 Task: Invite Team Member Softage.1@softage.net to Workspace Design Software. Invite Team Member Softage.2@softage.net to Workspace Design Software. Invite Team Member Softage.3@softage.net to Workspace Design Software. Invite Team Member Softage.4@softage.net to Workspace Design Software
Action: Mouse moved to (363, 636)
Screenshot: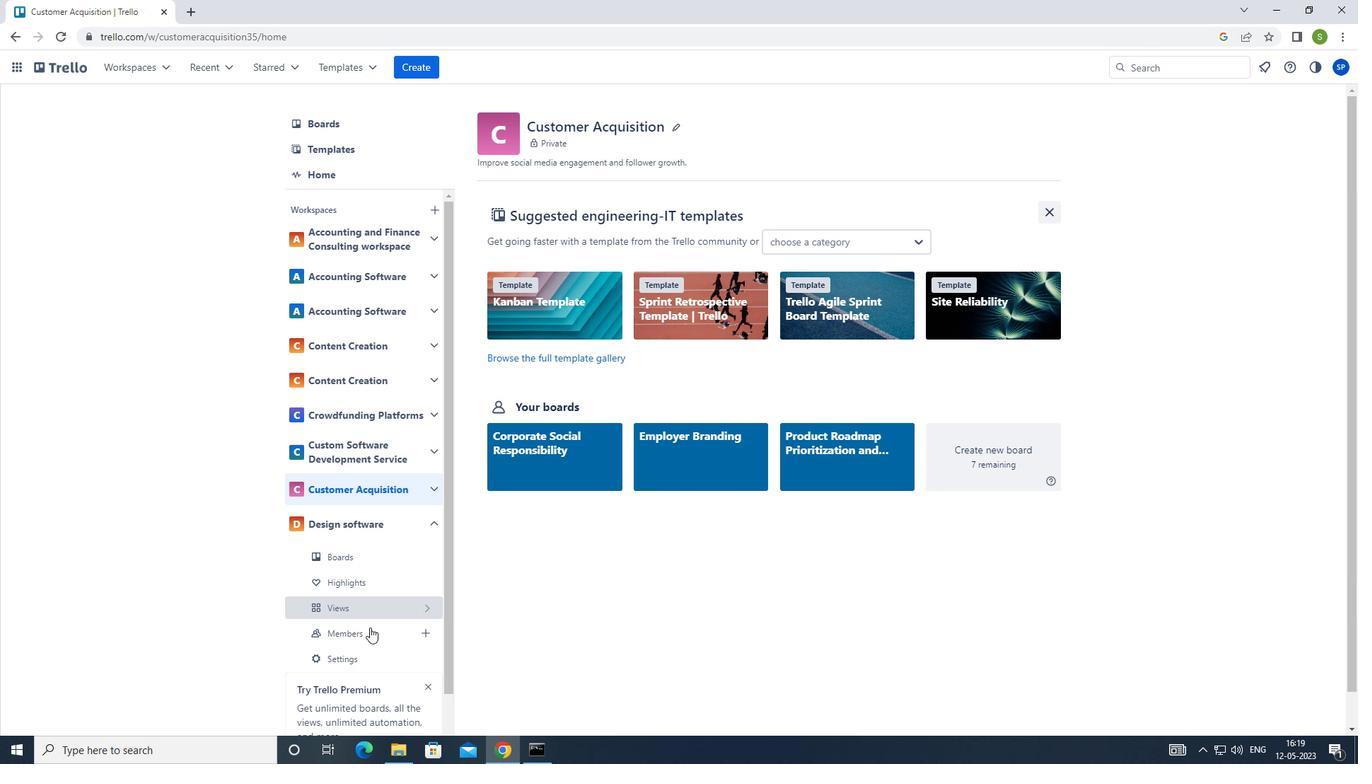
Action: Mouse pressed left at (363, 636)
Screenshot: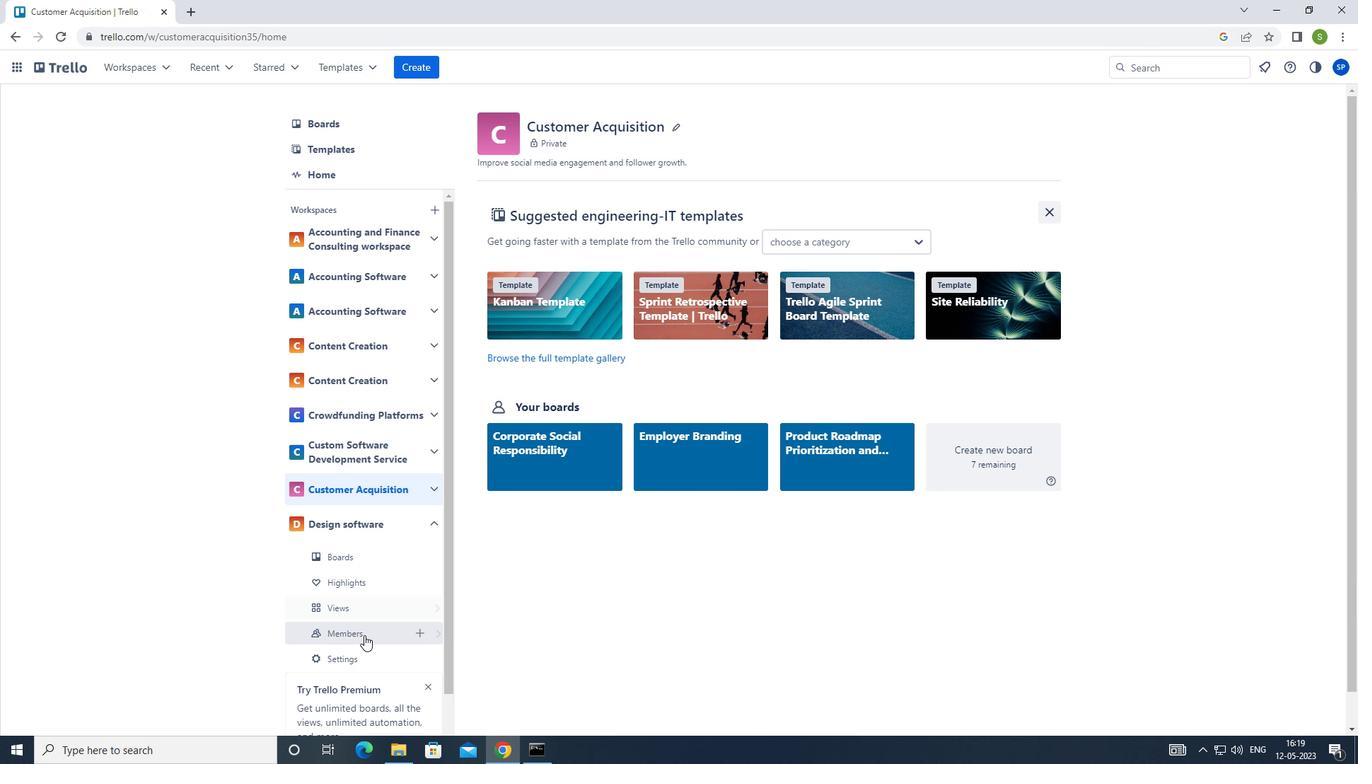 
Action: Mouse moved to (976, 107)
Screenshot: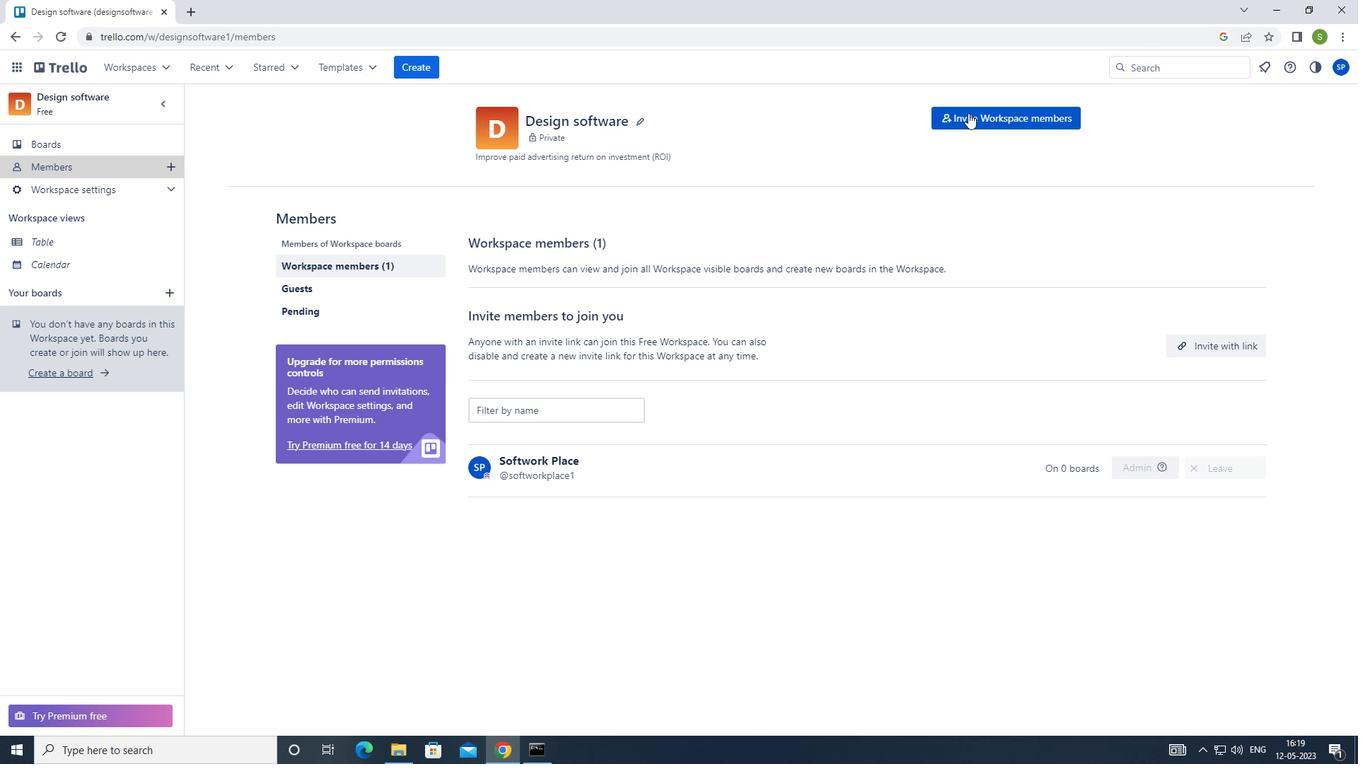 
Action: Mouse pressed left at (976, 107)
Screenshot: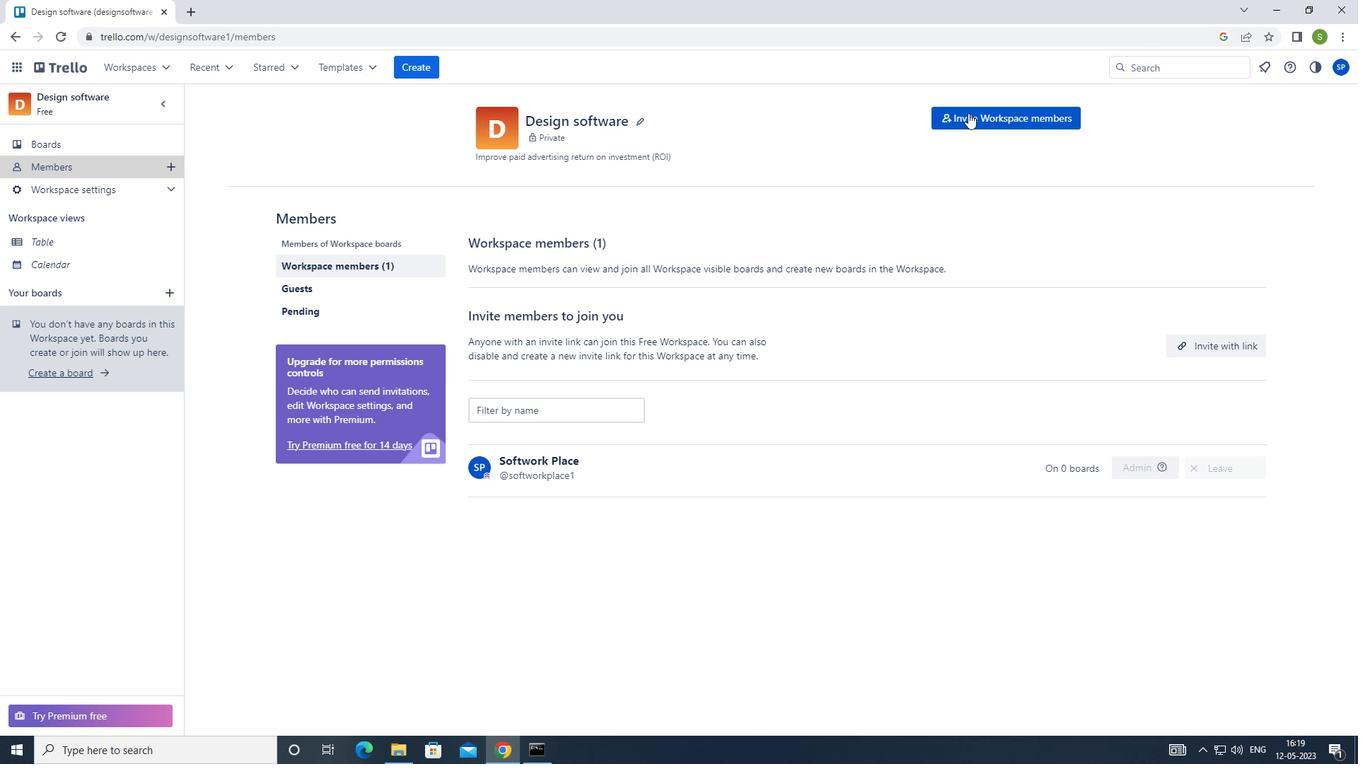 
Action: Mouse moved to (823, 229)
Screenshot: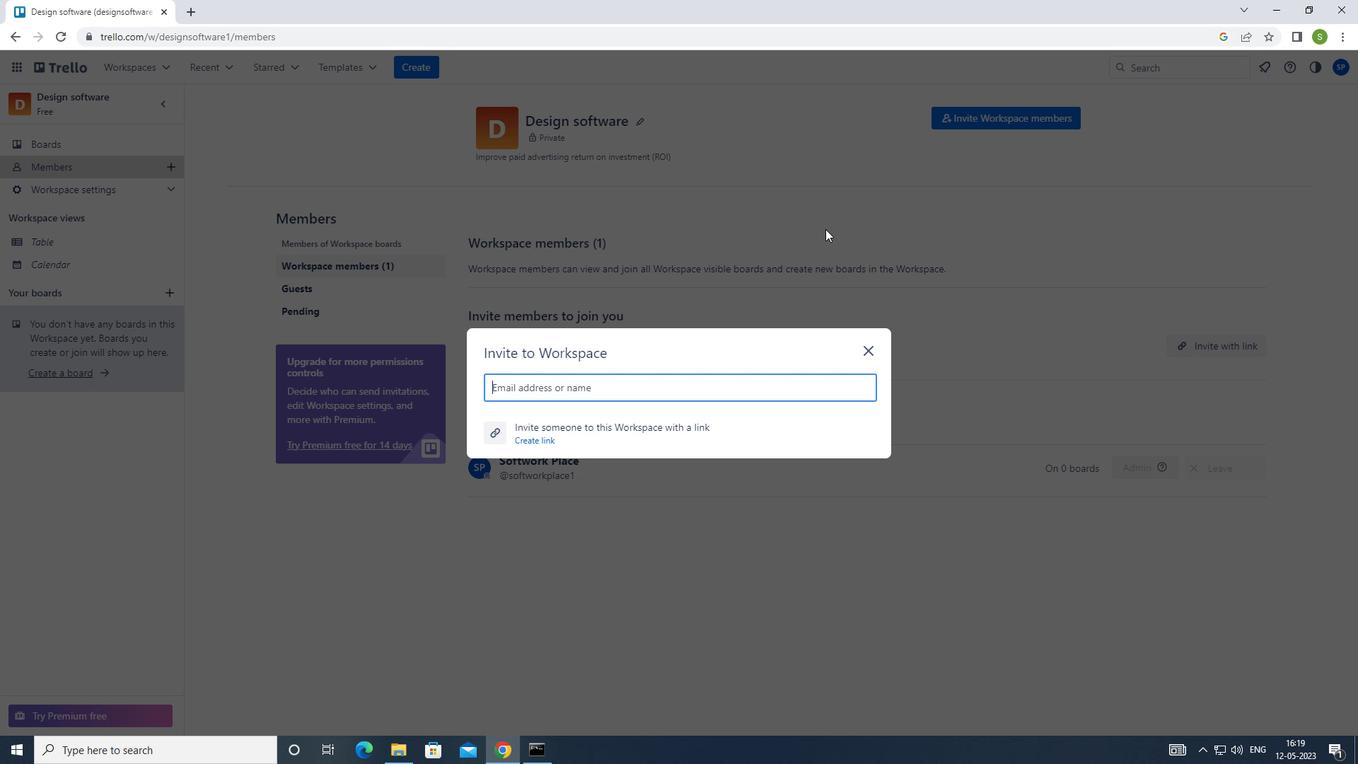 
Action: Key pressed <Key.shift>SOFTAGE.1<Key.shift>@SOFTAGE.M<Key.backspace>NE
Screenshot: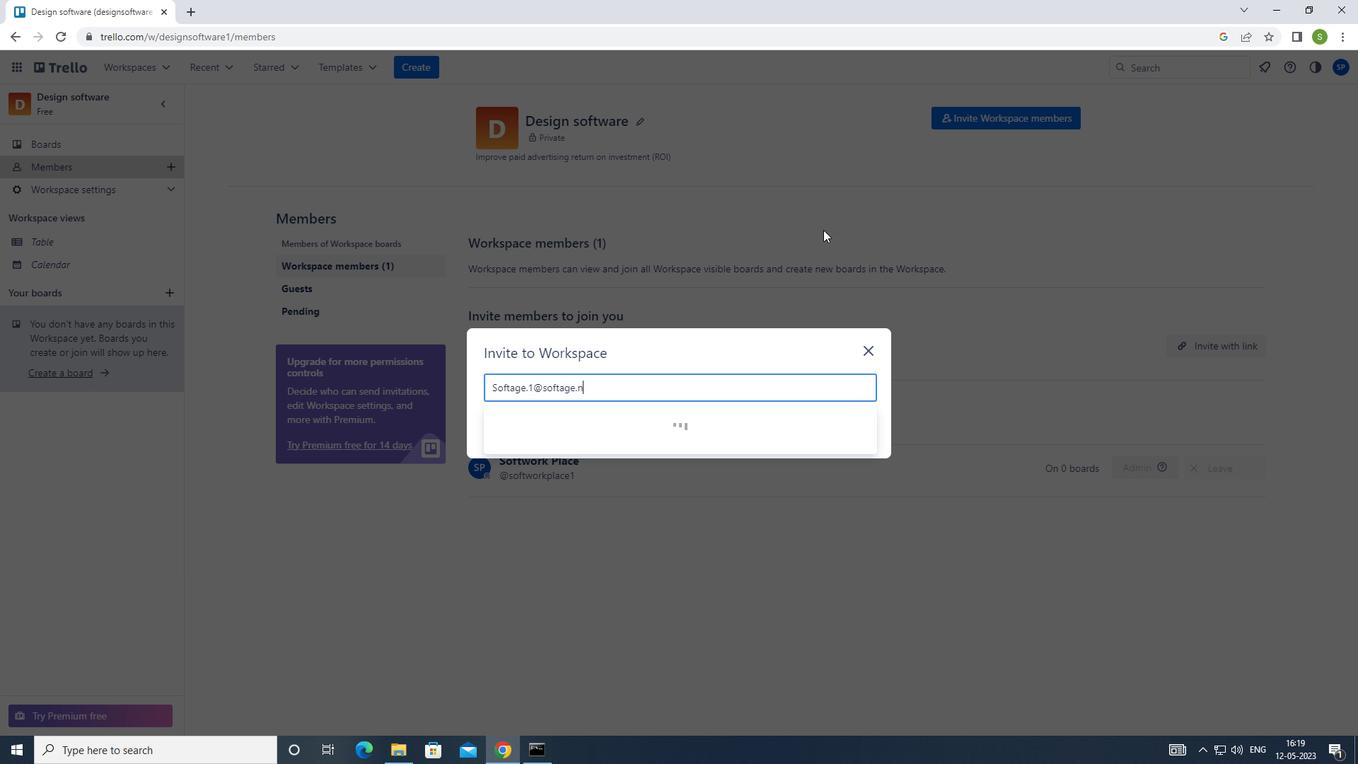 
Action: Mouse moved to (820, 232)
Screenshot: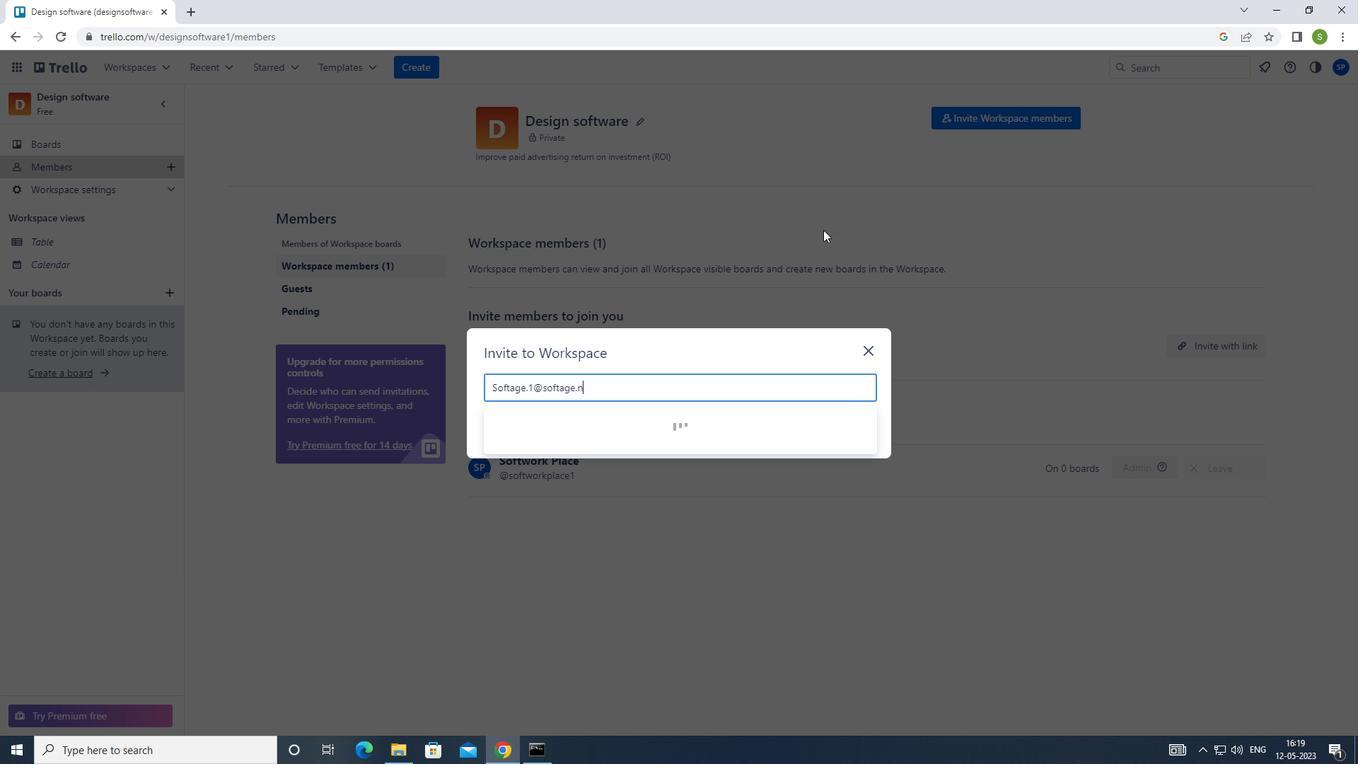 
Action: Key pressed T
Screenshot: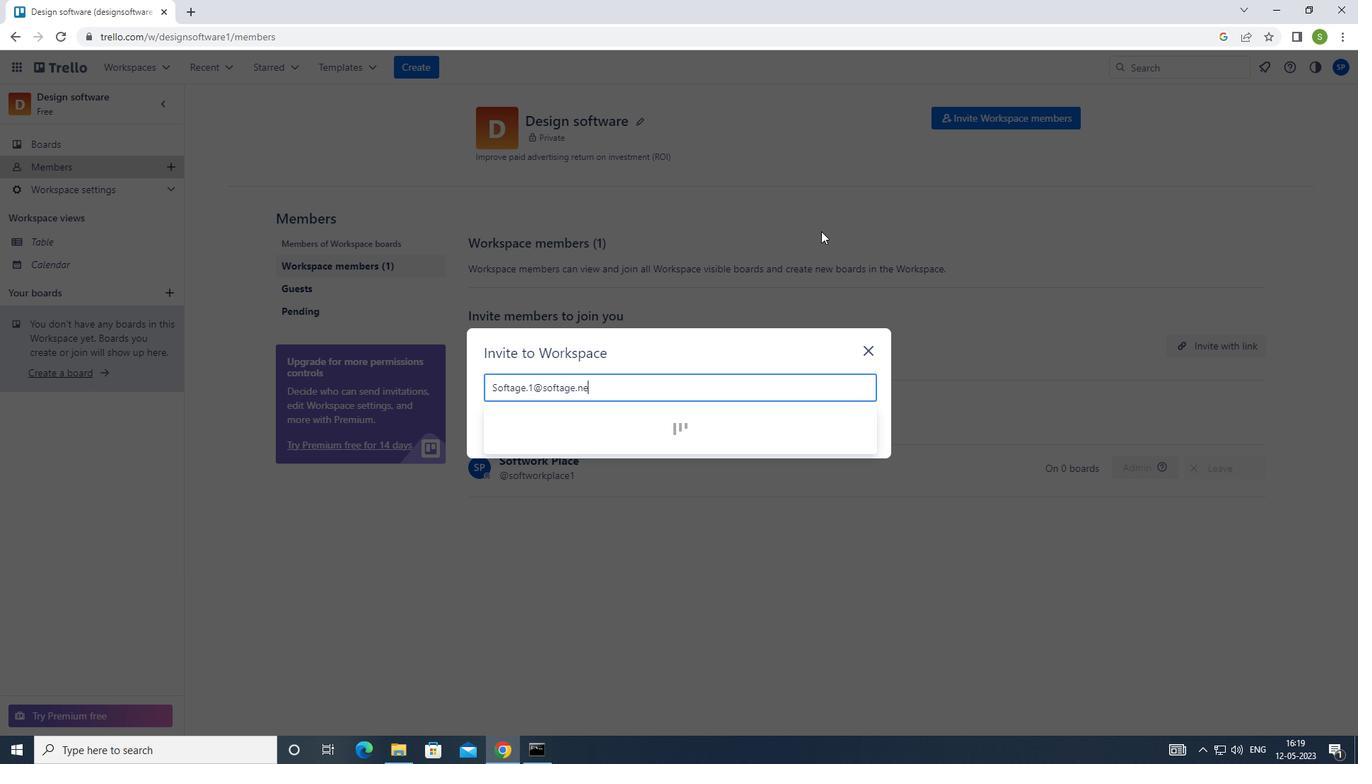 
Action: Mouse moved to (818, 233)
Screenshot: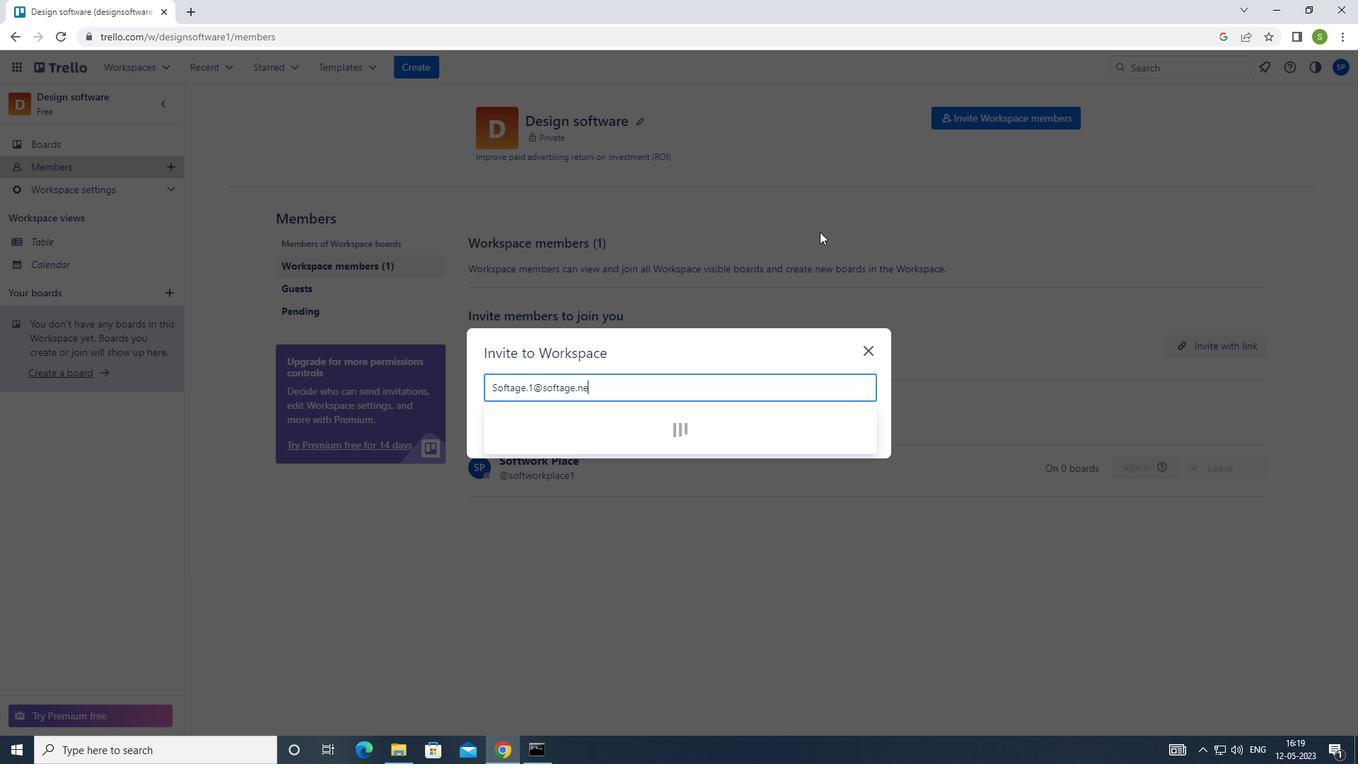 
Action: Key pressed <Key.enter><Key.shift>SOFTAGE,2<Key.shift>@SOFTAGE.NET<Key.enter><Key.shift>SOFTAGE.3<Key.shift><Key.shift><Key.shift><Key.shift>@SOFTAGE.NET<Key.enter><Key.shift>SOFTAGE.4<Key.shift>@SOFTAGE.NET<Key.enter>
Screenshot: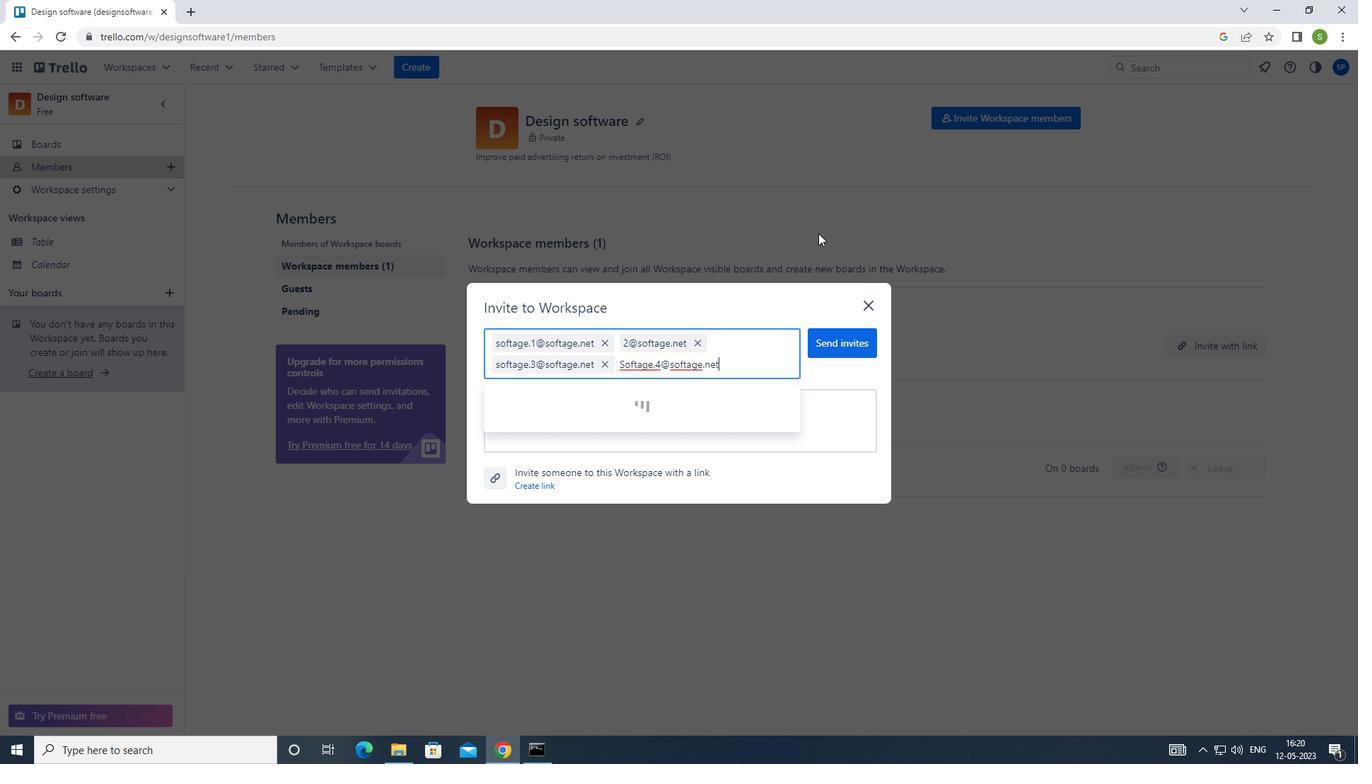 
Action: Mouse moved to (835, 325)
Screenshot: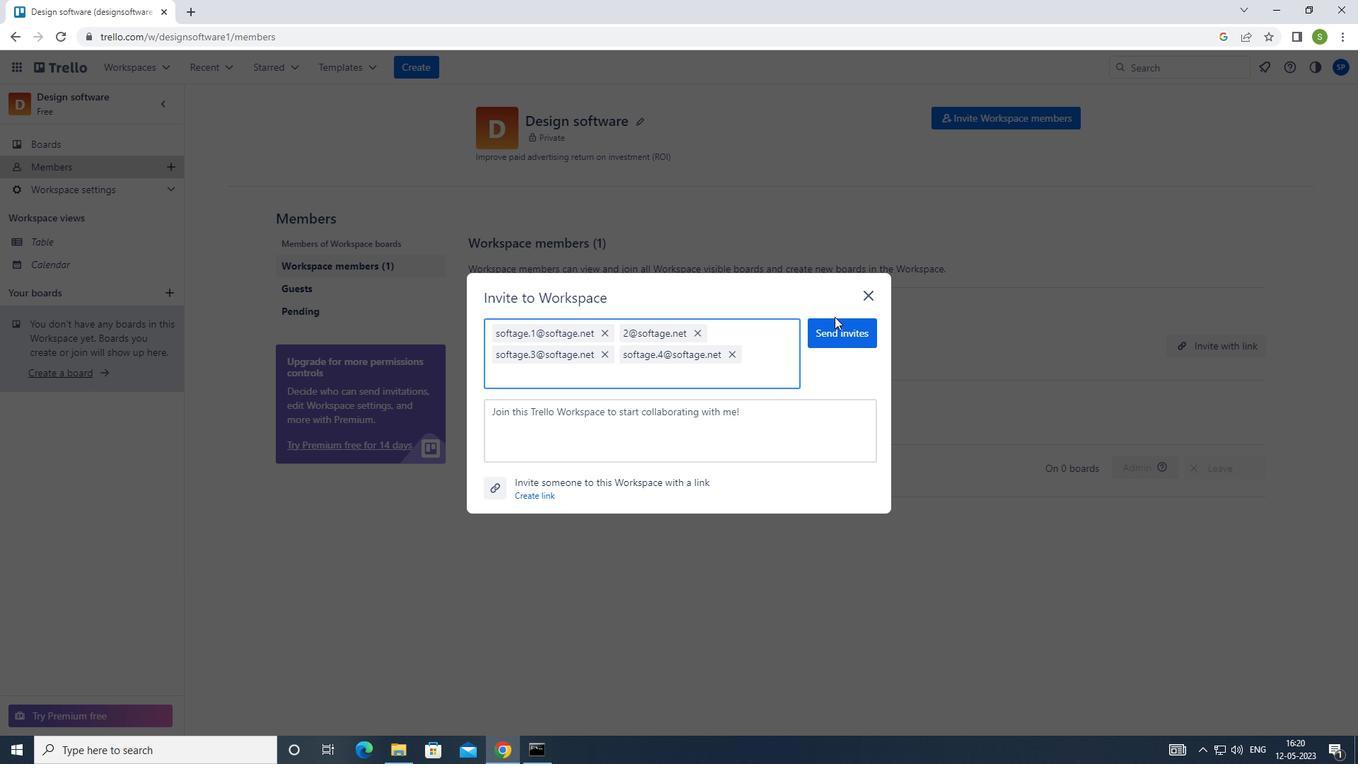 
Action: Mouse pressed left at (835, 325)
Screenshot: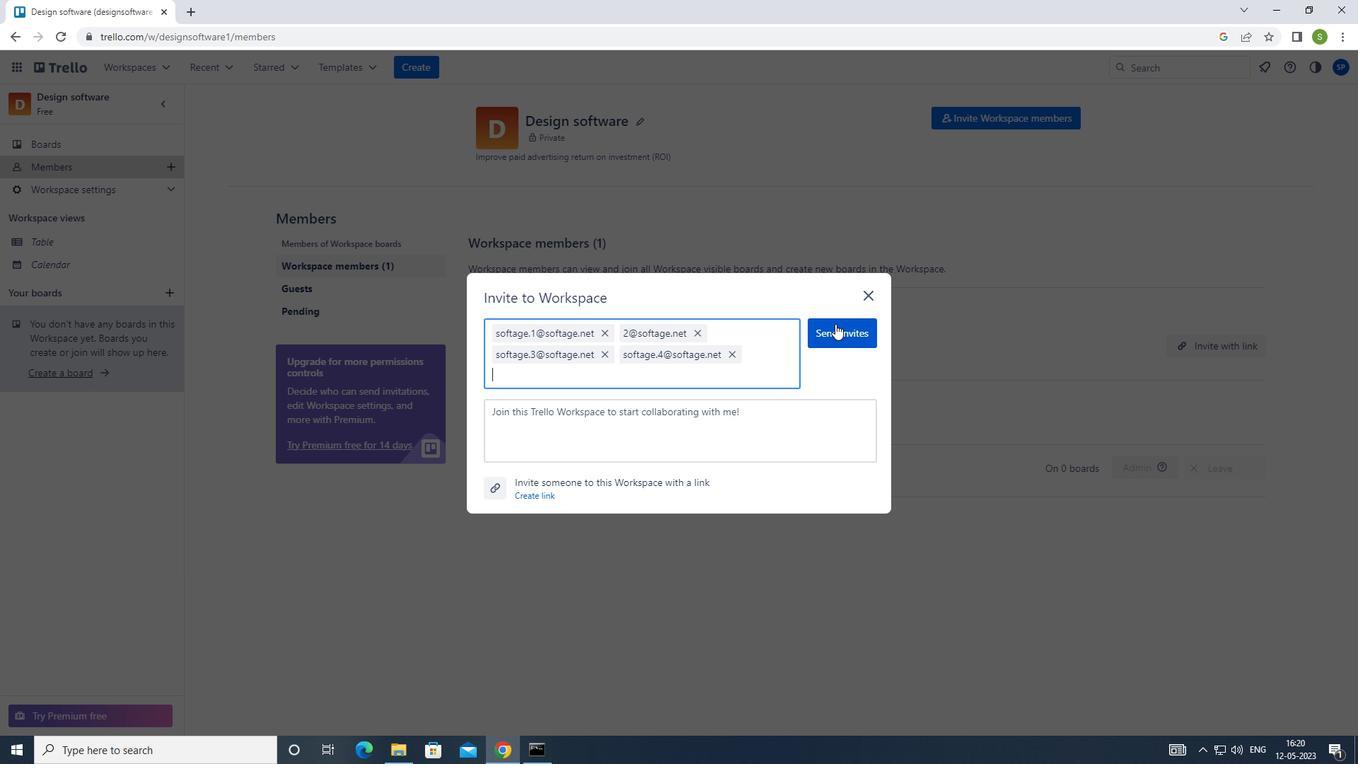 
Action: Mouse moved to (834, 327)
Screenshot: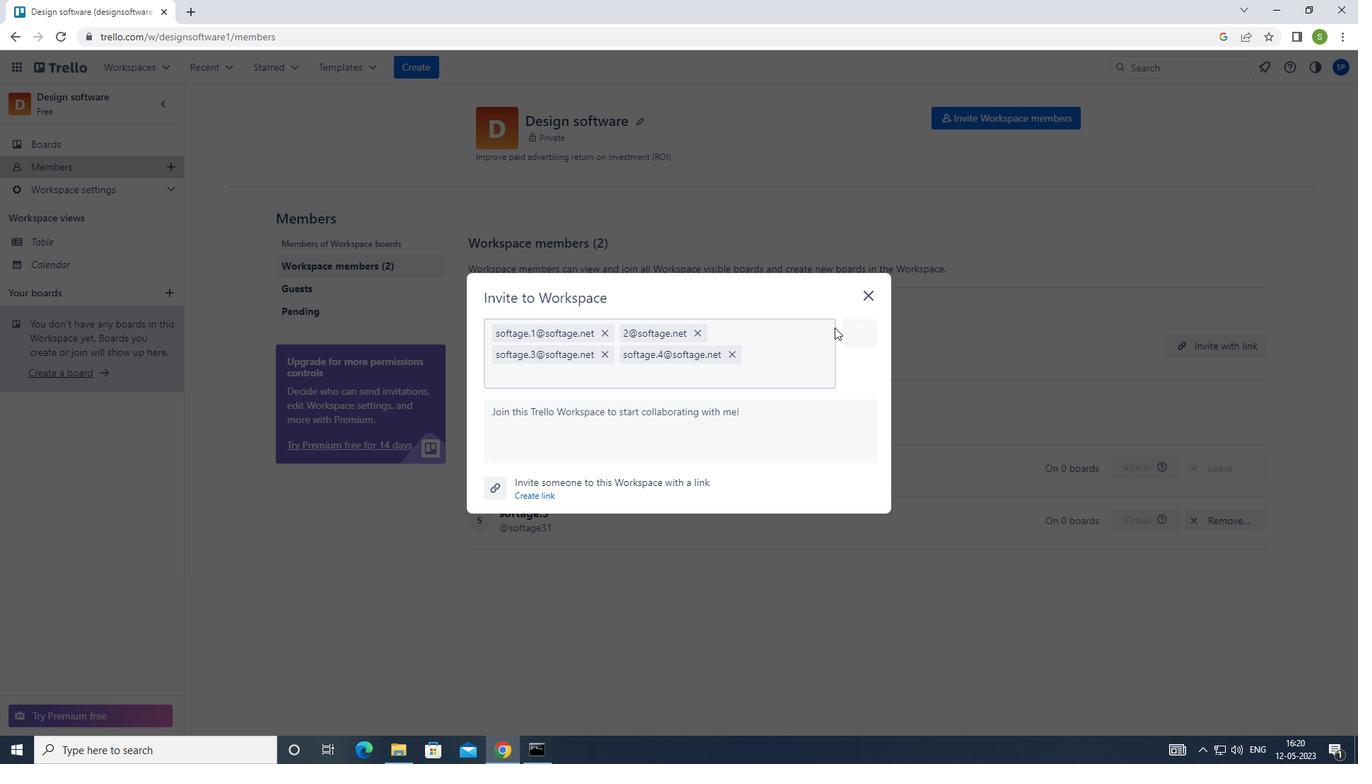 
Action: Key pressed <Key.f8>
Screenshot: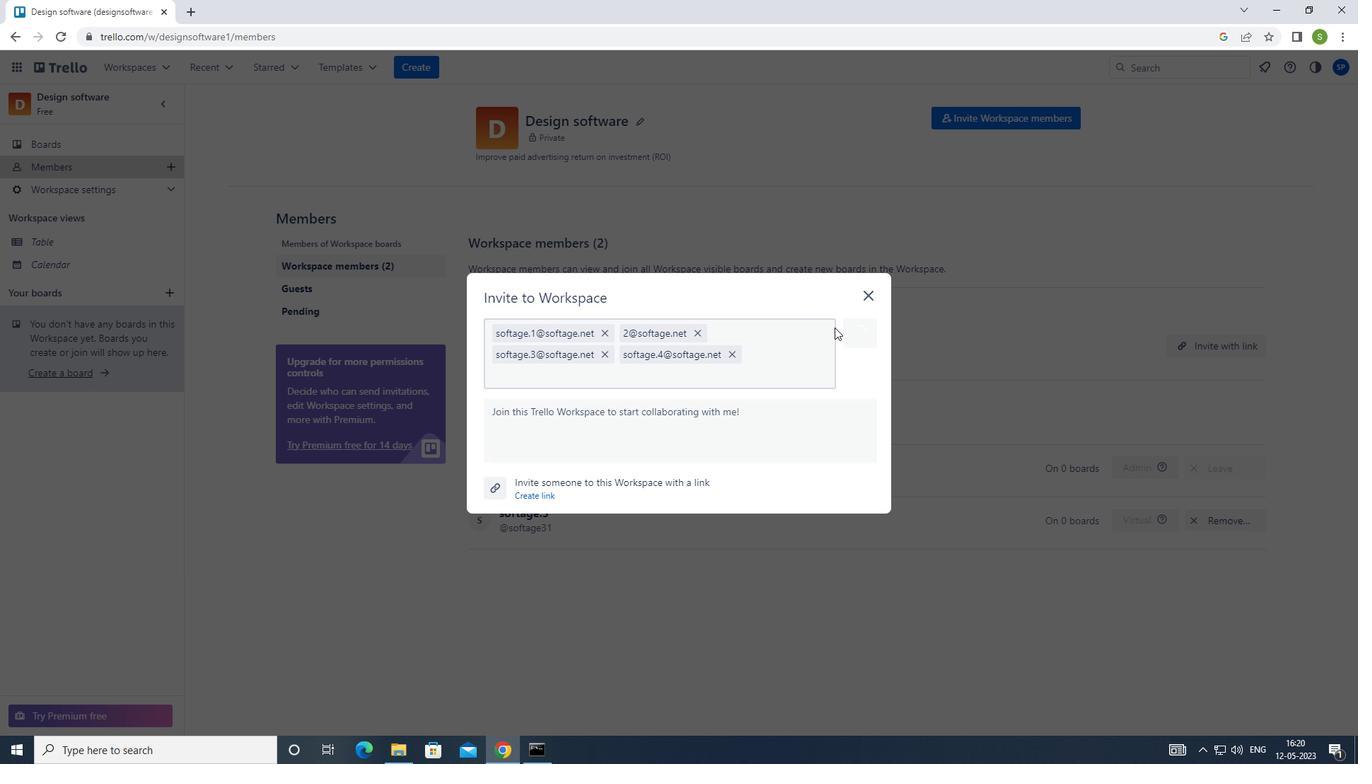 
